 Task: Look for ""Selection"" in the keyboard shortcuts section.
Action: Mouse moved to (366, 78)
Screenshot: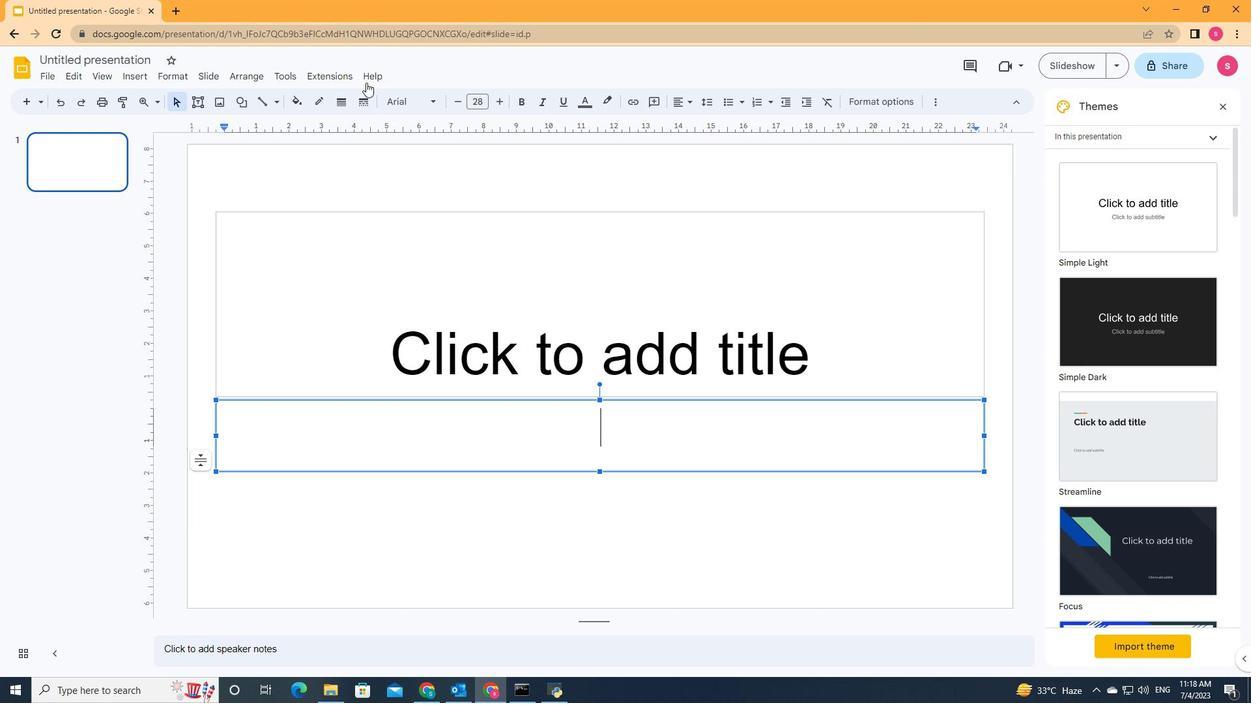 
Action: Mouse pressed left at (366, 78)
Screenshot: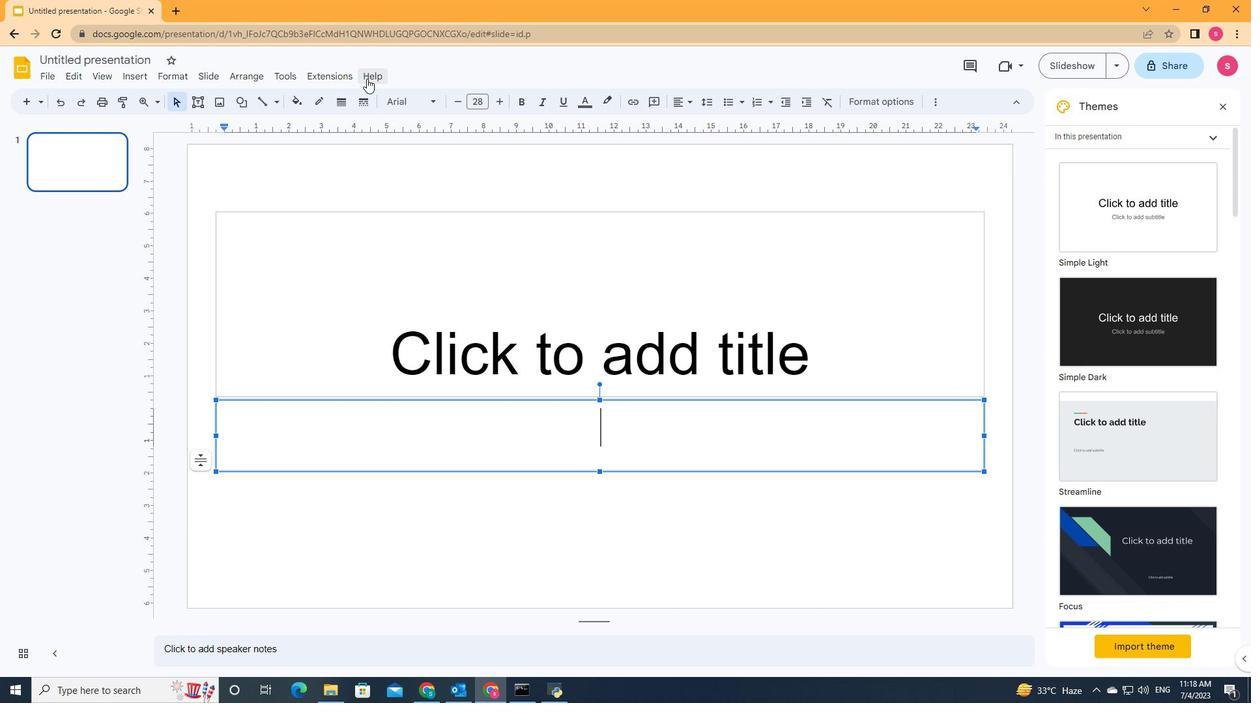 
Action: Mouse moved to (423, 318)
Screenshot: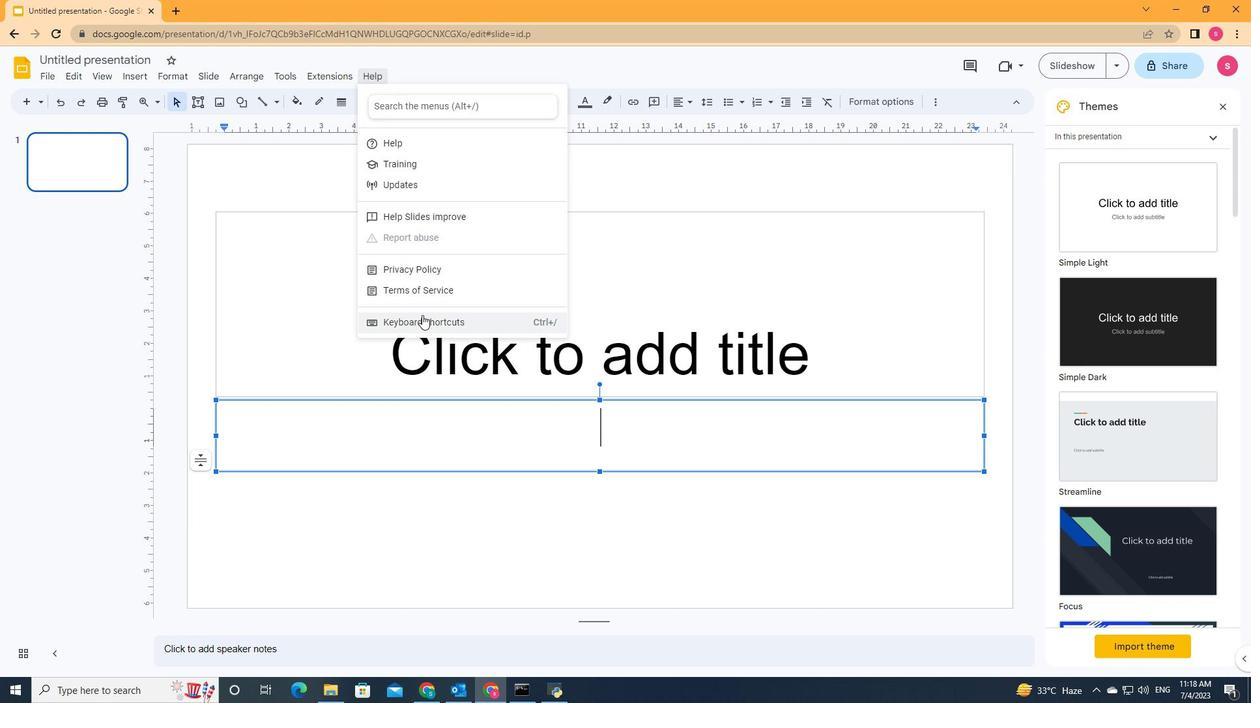 
Action: Mouse pressed left at (423, 318)
Screenshot: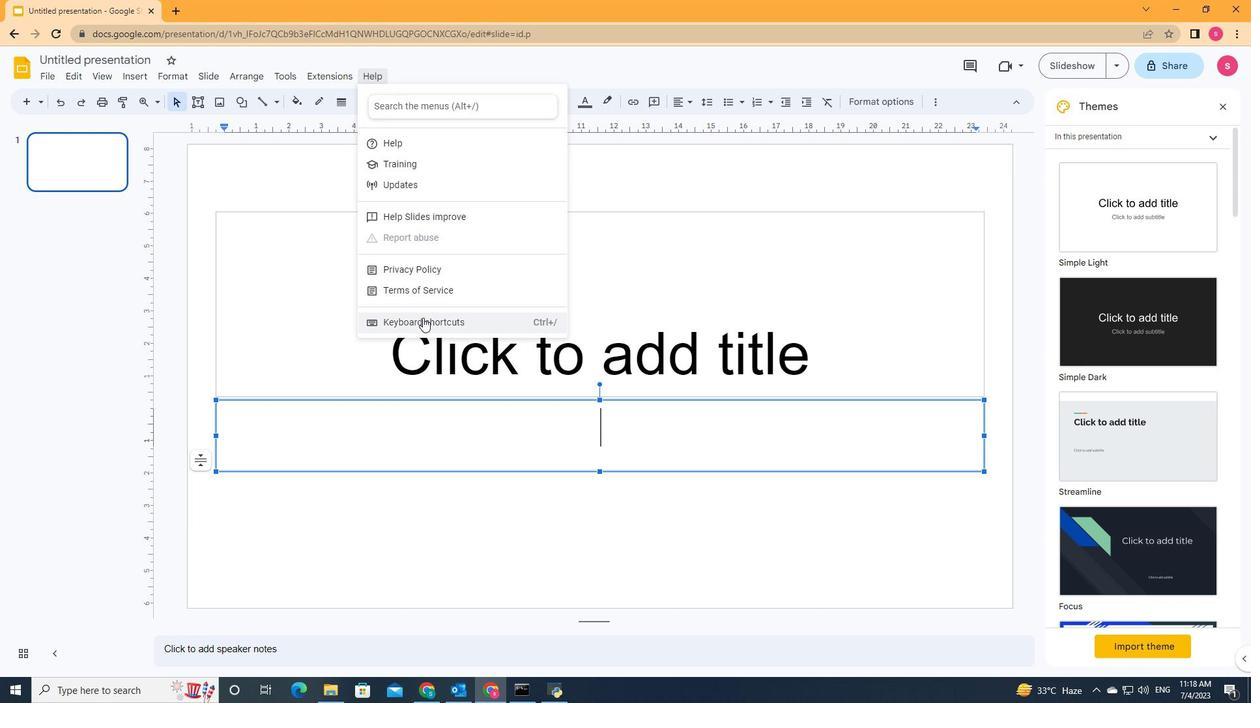 
Action: Mouse moved to (411, 290)
Screenshot: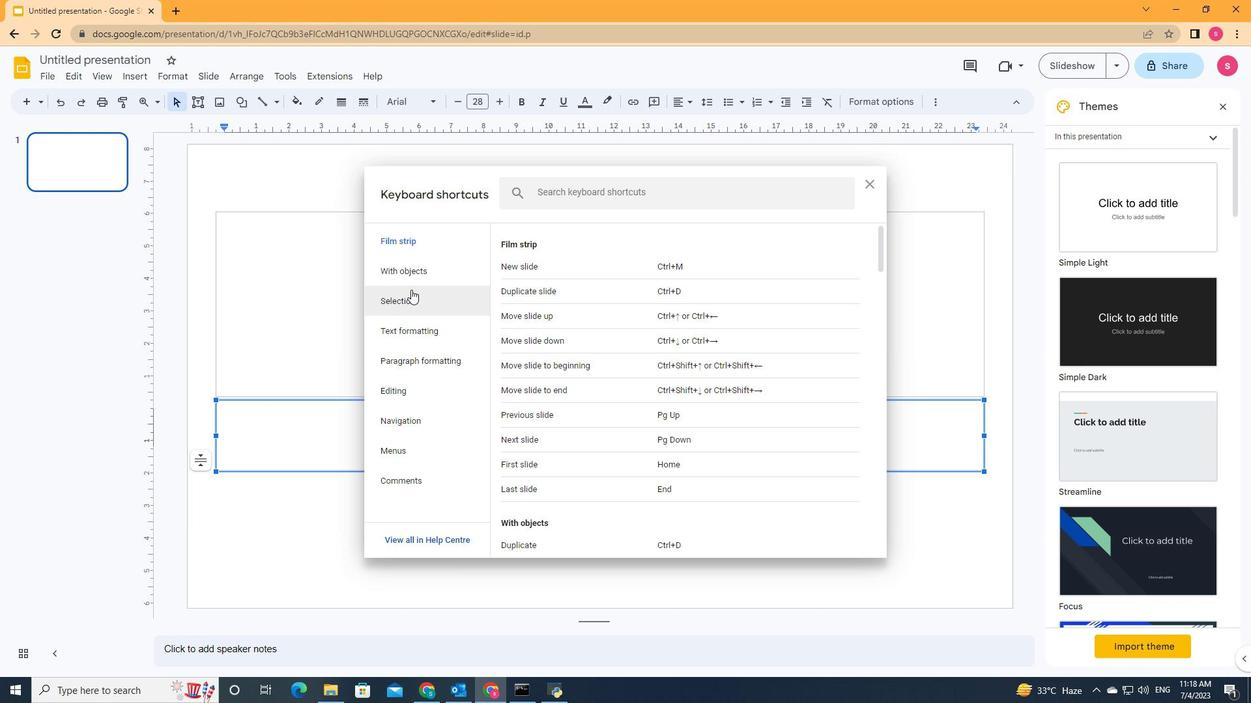 
Action: Mouse pressed left at (411, 290)
Screenshot: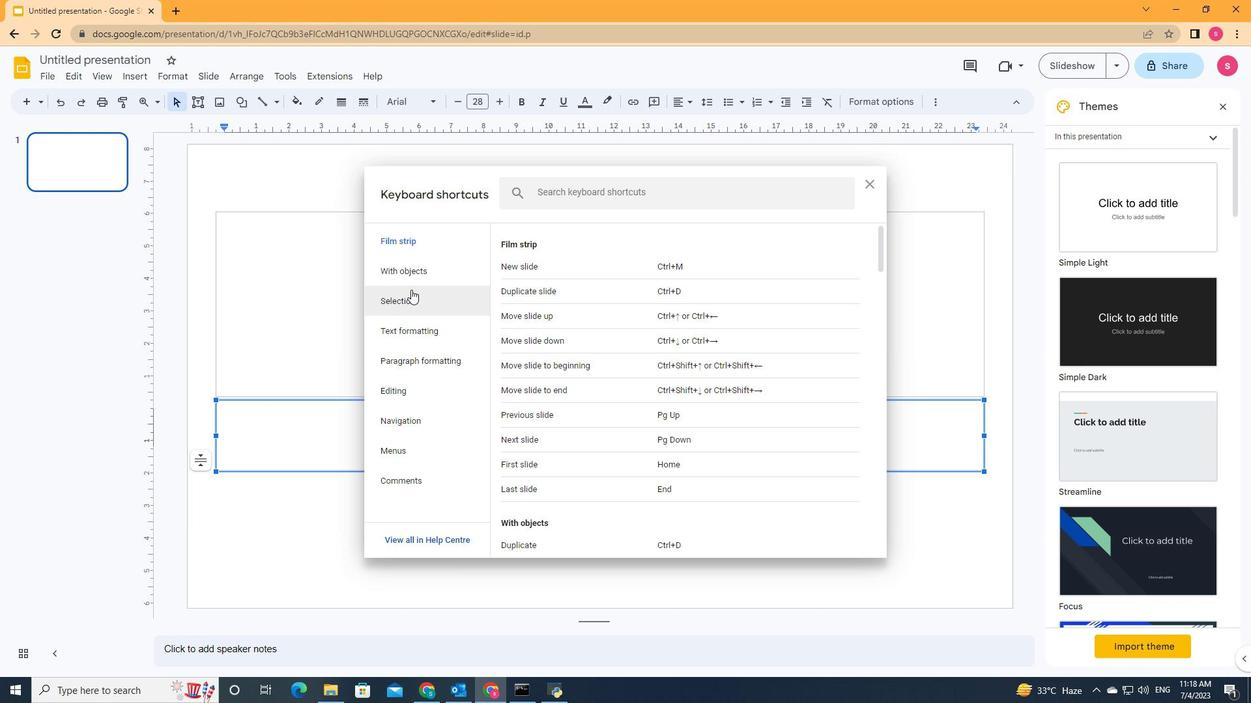
